 Task: Create a sub task Release to Production / Go Live for the task  Create a new online platform for online therapy sessions in the project ArrowTech , assign it to team member softage.3@softage.net and update the status of the sub task to  On Track  , set the priority of the sub task to Low
Action: Mouse moved to (69, 230)
Screenshot: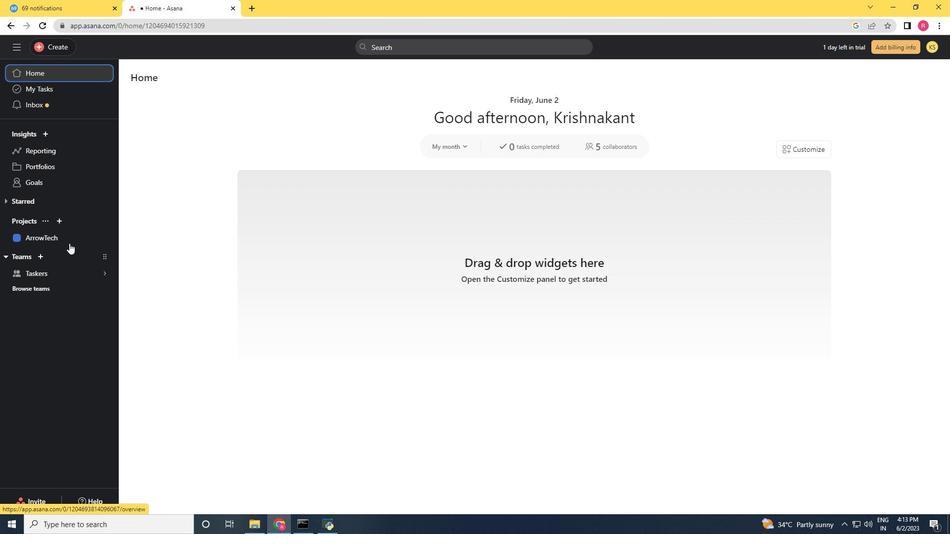 
Action: Mouse pressed left at (69, 230)
Screenshot: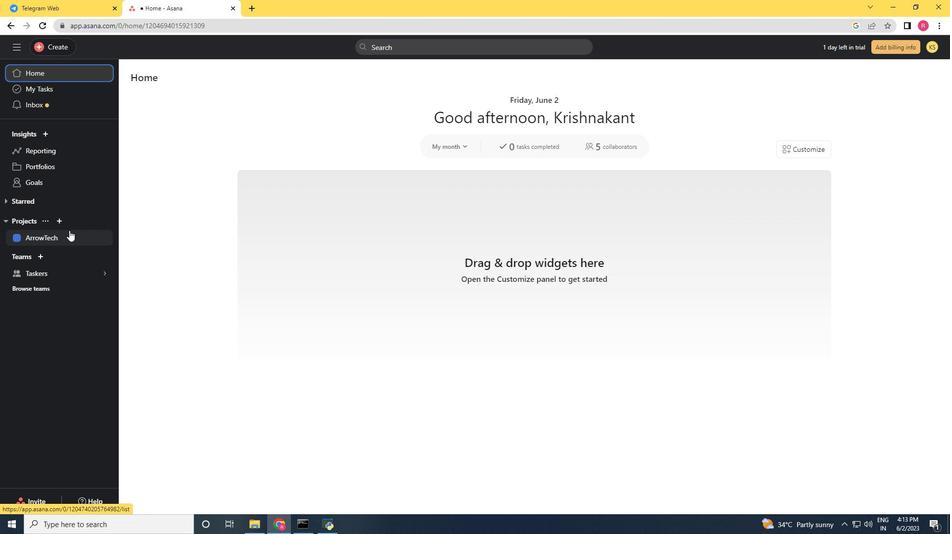 
Action: Mouse moved to (442, 224)
Screenshot: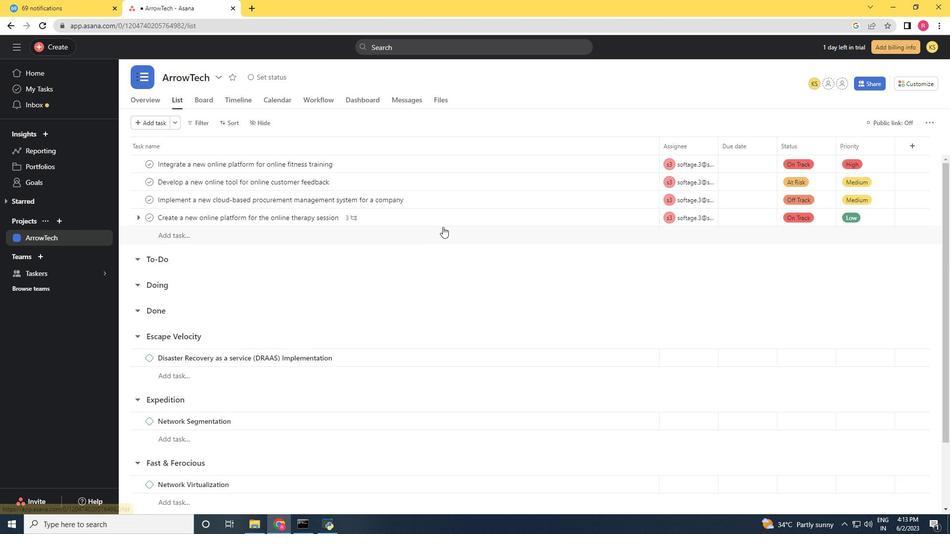 
Action: Mouse pressed left at (442, 224)
Screenshot: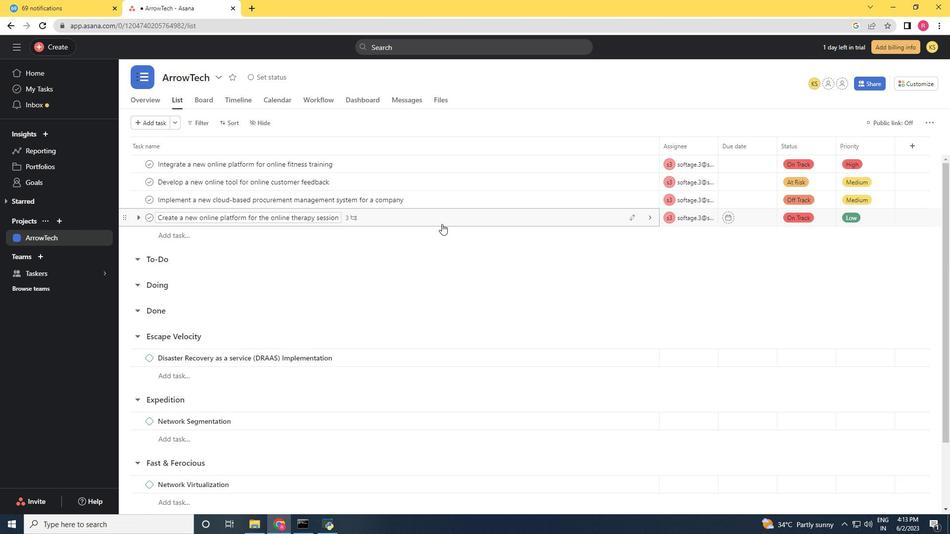 
Action: Mouse moved to (728, 304)
Screenshot: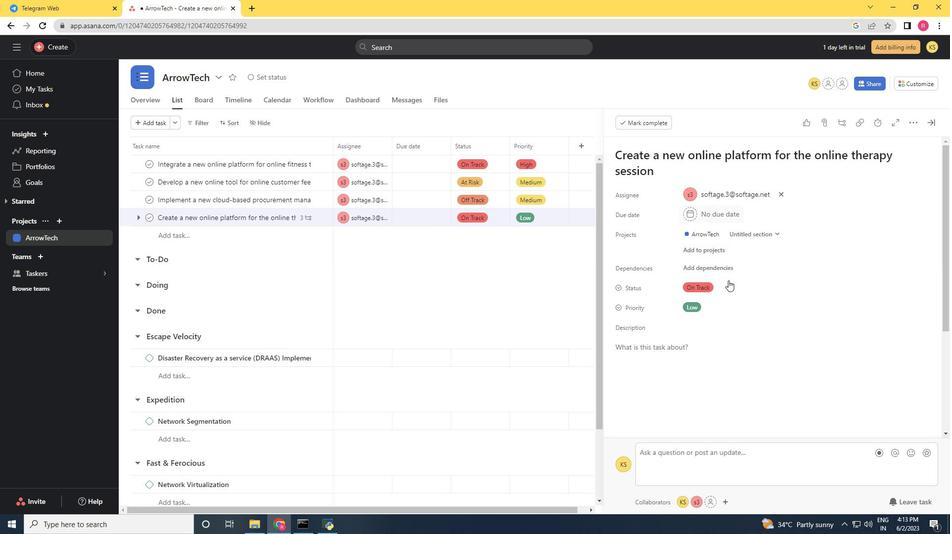 
Action: Mouse scrolled (728, 304) with delta (0, 0)
Screenshot: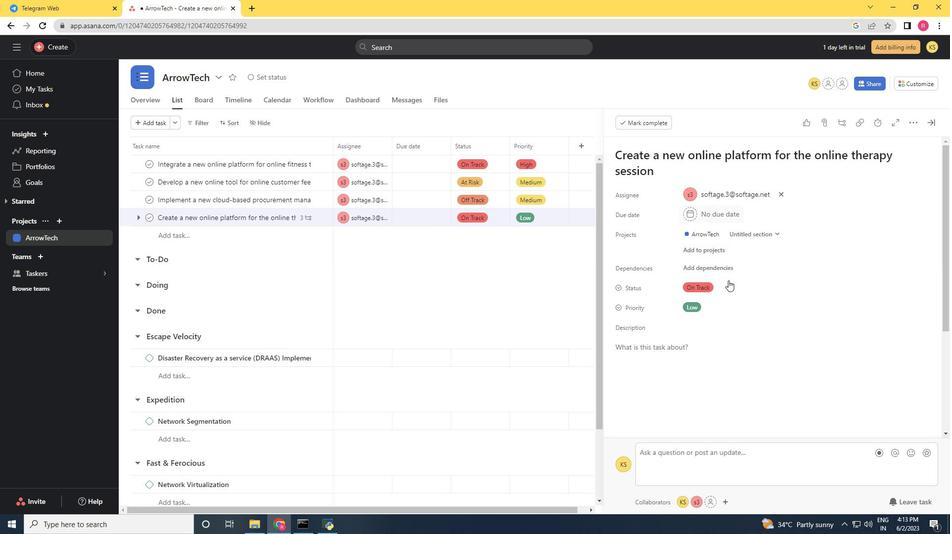 
Action: Mouse moved to (728, 307)
Screenshot: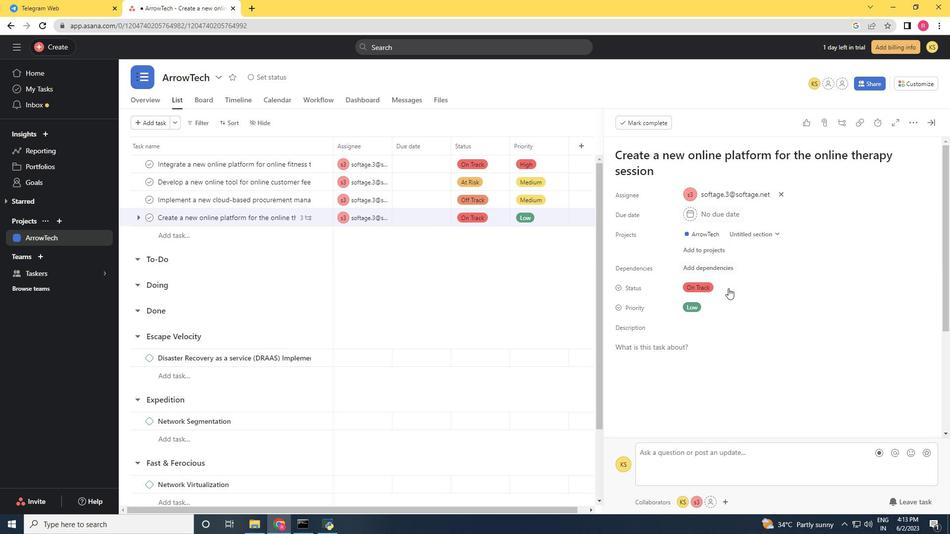 
Action: Mouse scrolled (728, 306) with delta (0, 0)
Screenshot: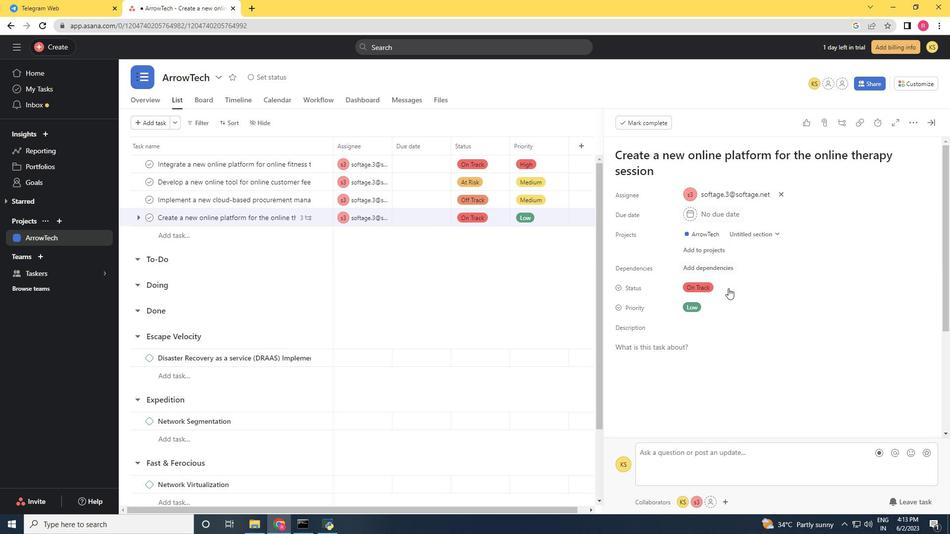 
Action: Mouse moved to (728, 308)
Screenshot: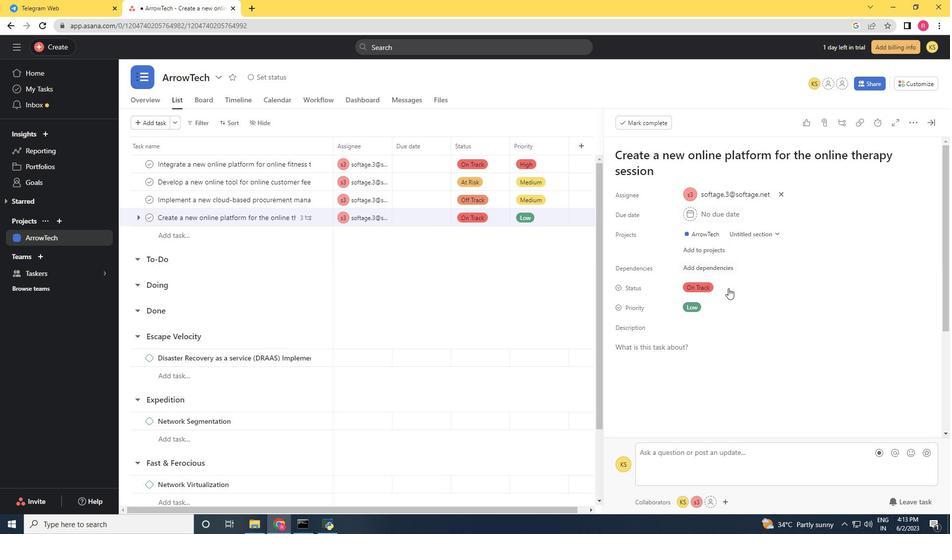 
Action: Mouse scrolled (728, 307) with delta (0, 0)
Screenshot: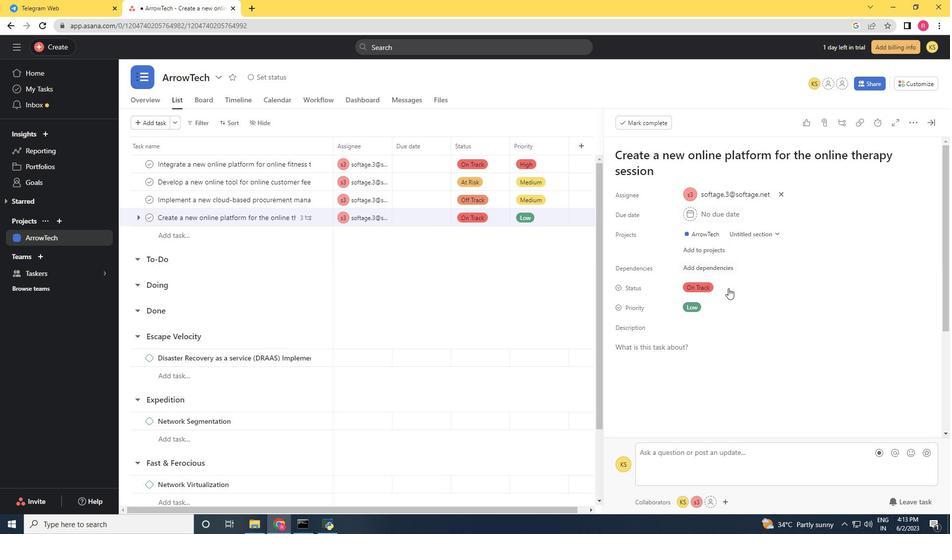 
Action: Mouse scrolled (728, 307) with delta (0, 0)
Screenshot: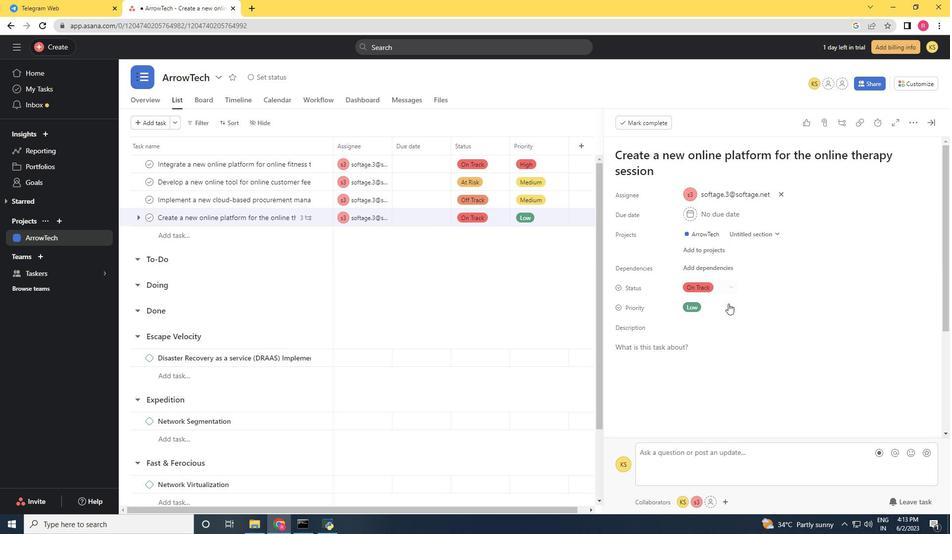 
Action: Mouse moved to (728, 308)
Screenshot: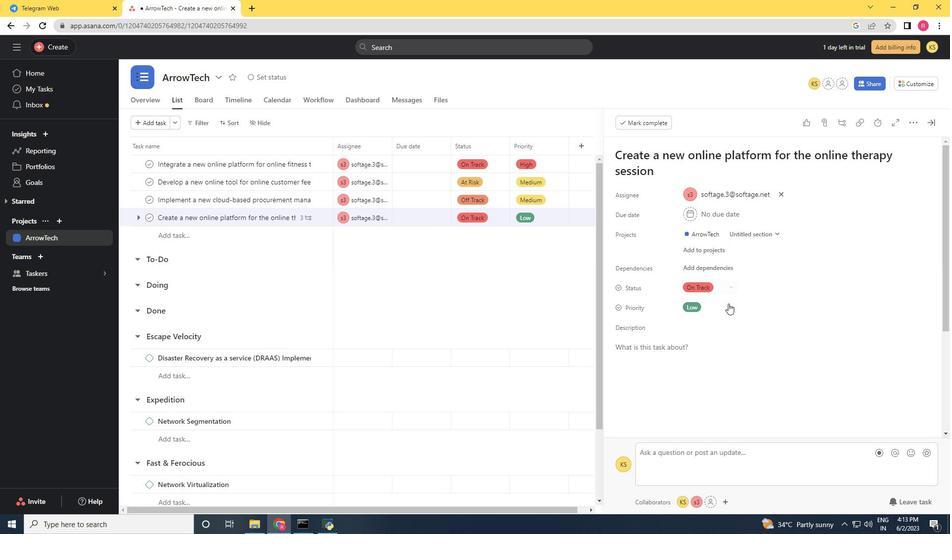 
Action: Mouse scrolled (728, 307) with delta (0, 0)
Screenshot: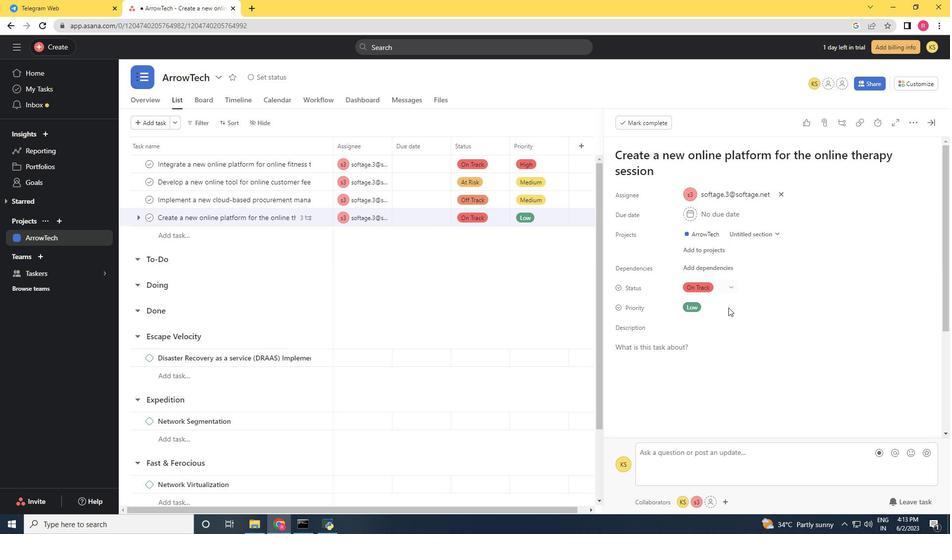
Action: Mouse moved to (657, 356)
Screenshot: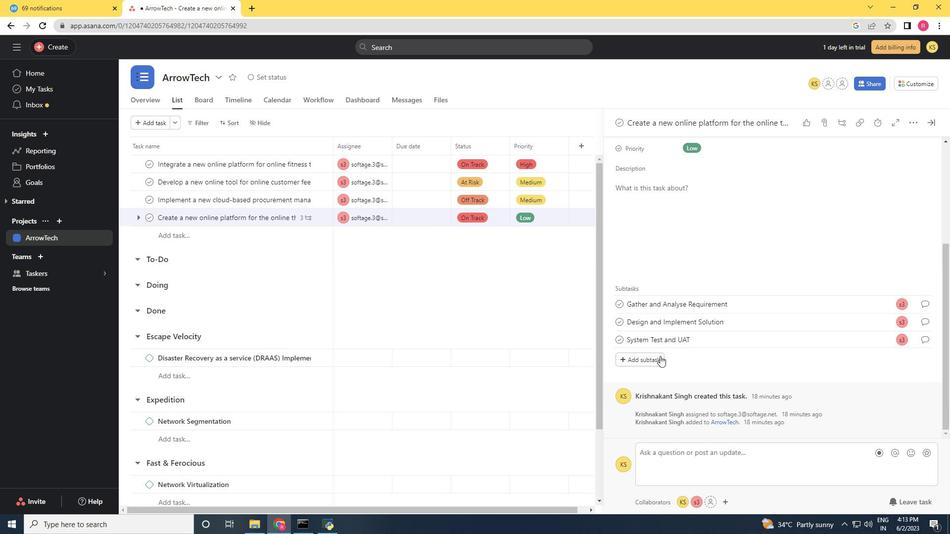 
Action: Mouse pressed left at (657, 356)
Screenshot: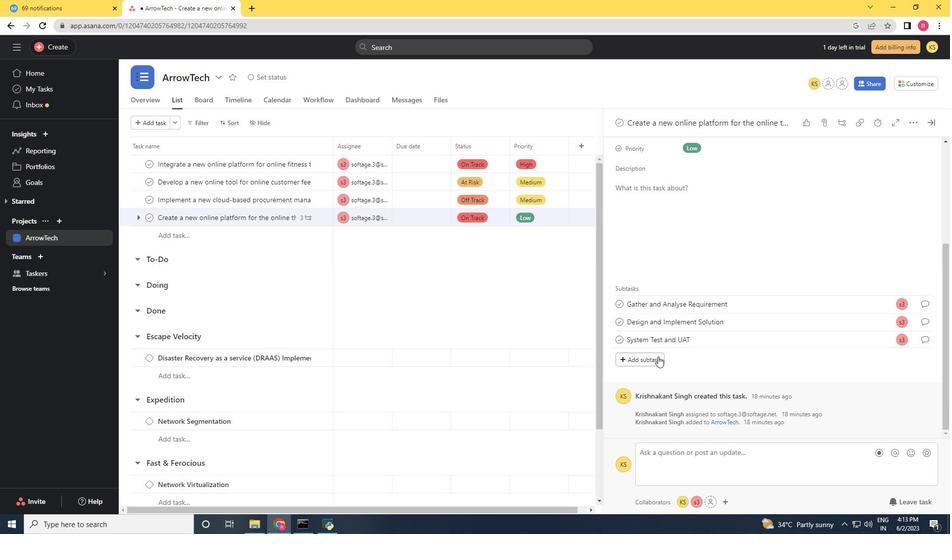 
Action: Mouse moved to (658, 355)
Screenshot: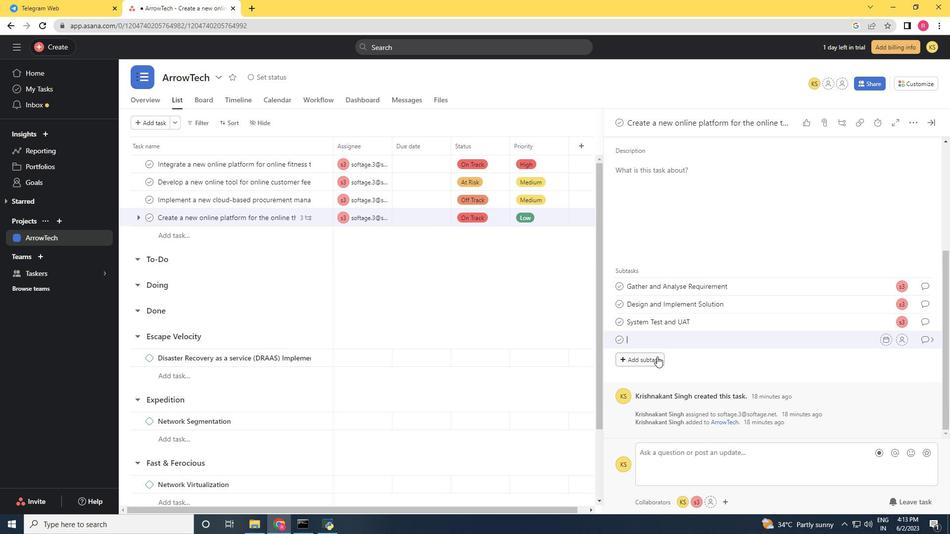 
Action: Key pressed <Key.shift>Release<Key.space>to<Key.space>
Screenshot: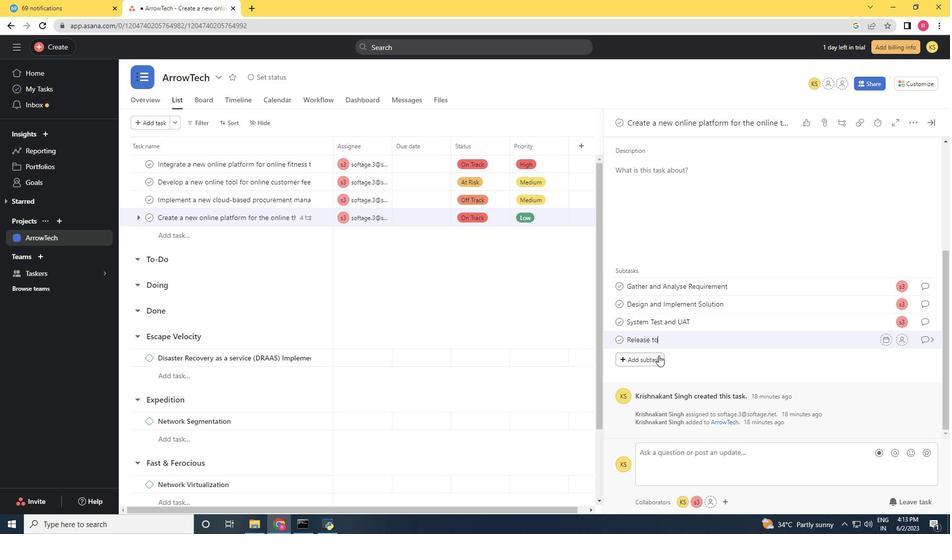 
Action: Mouse moved to (659, 355)
Screenshot: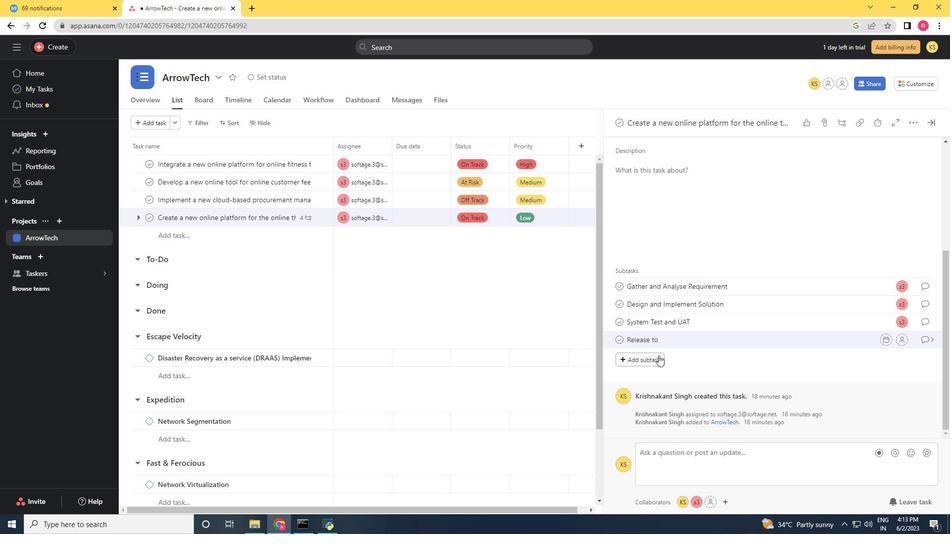 
Action: Key pressed <Key.shift>Production<Key.space>/<Key.space>
Screenshot: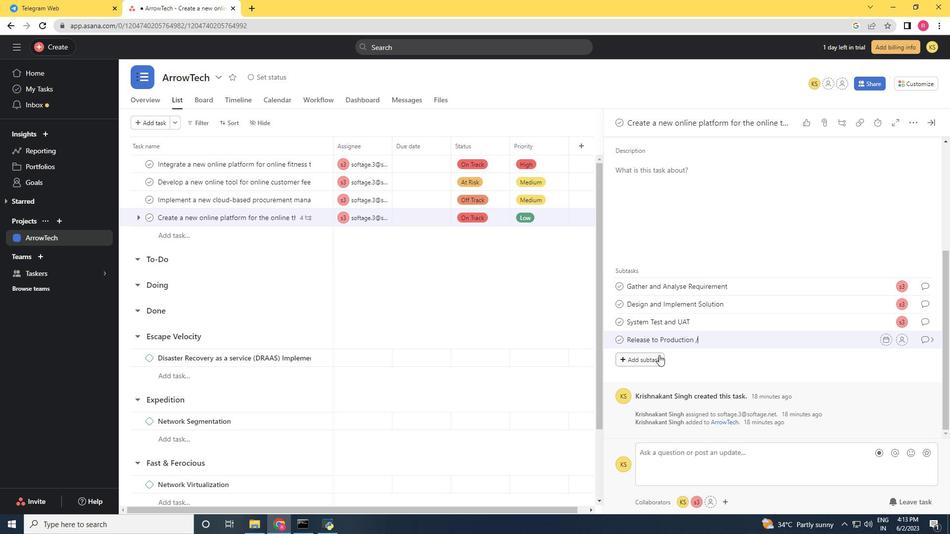 
Action: Mouse moved to (660, 354)
Screenshot: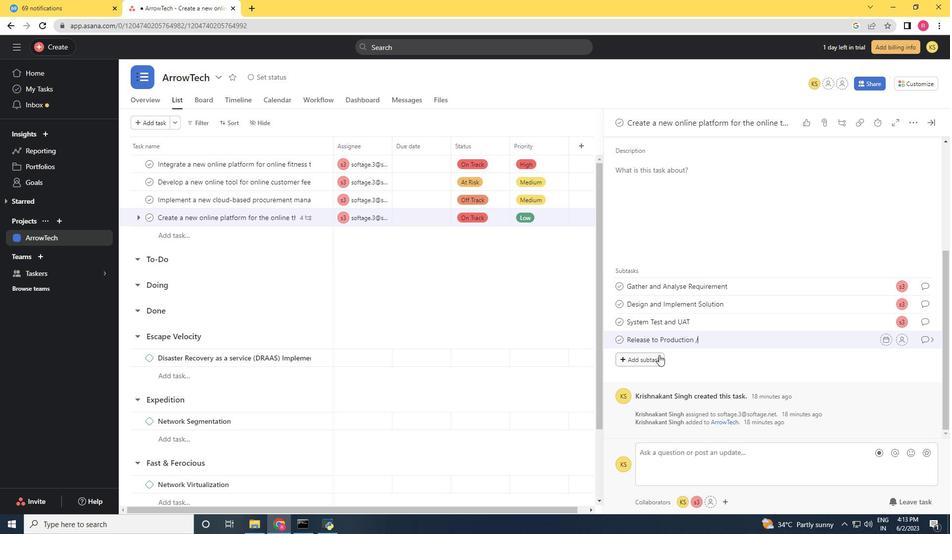 
Action: Key pressed <Key.shift>Go<Key.space>
Screenshot: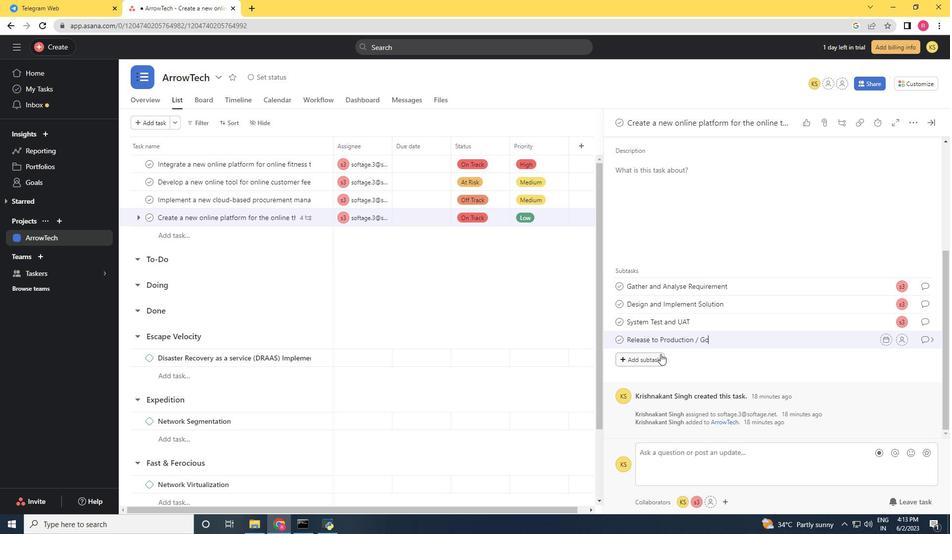 
Action: Mouse moved to (661, 354)
Screenshot: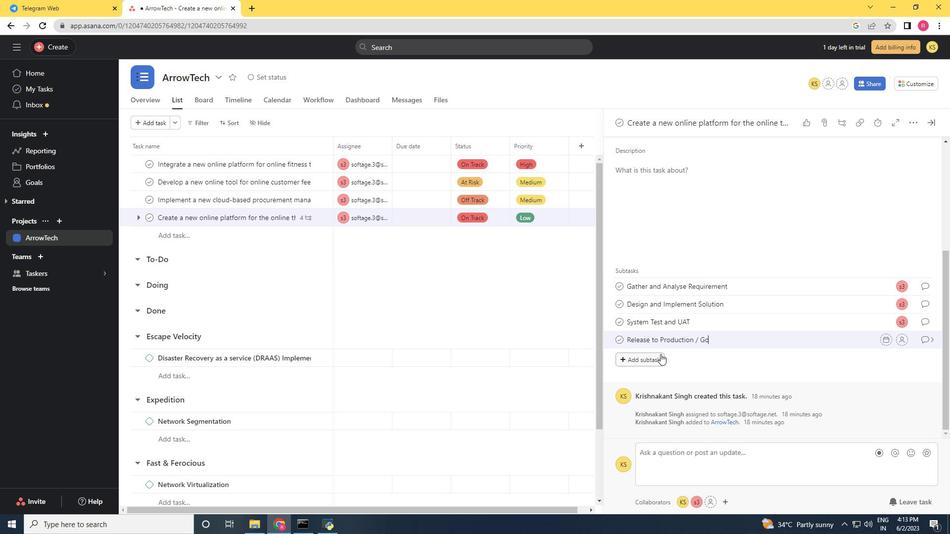 
Action: Key pressed <Key.shift>Liv
Screenshot: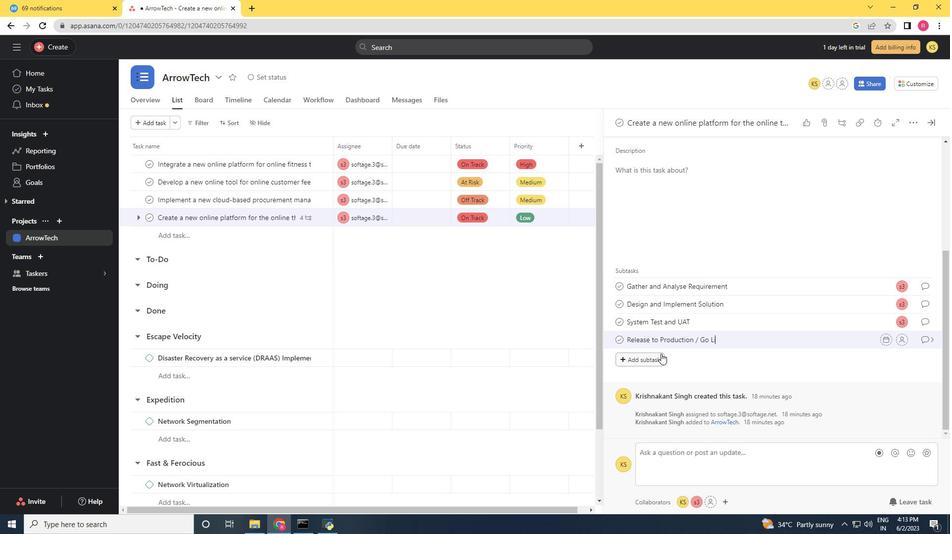 
Action: Mouse moved to (661, 354)
Screenshot: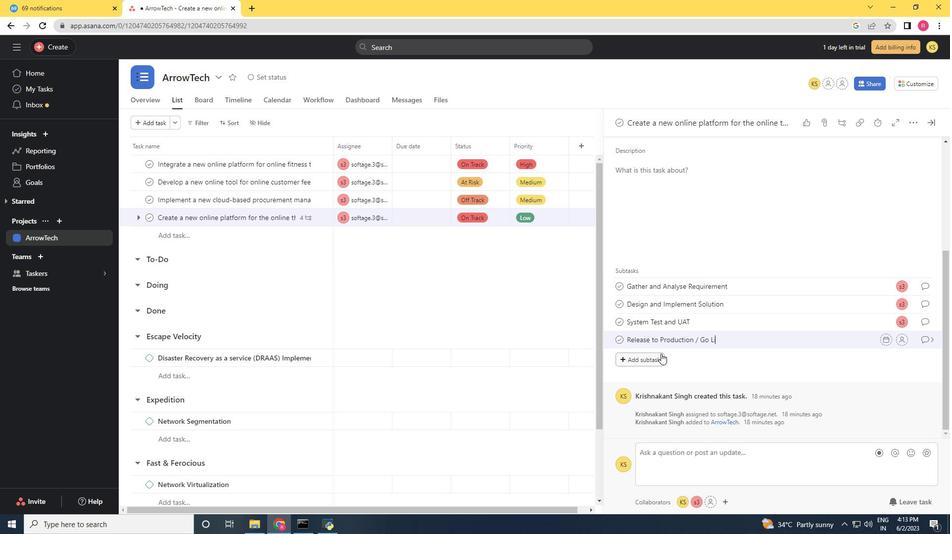 
Action: Key pressed e
Screenshot: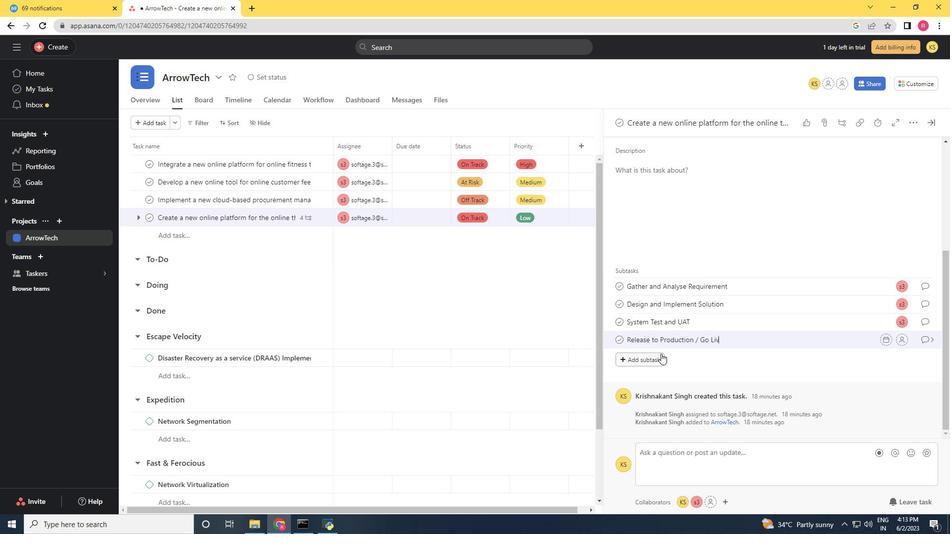 
Action: Mouse moved to (905, 341)
Screenshot: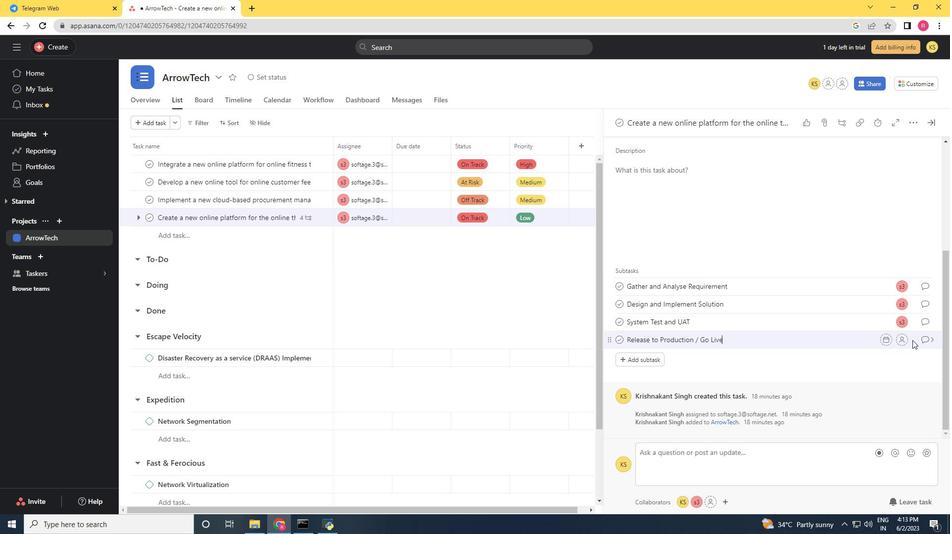 
Action: Mouse pressed left at (905, 341)
Screenshot: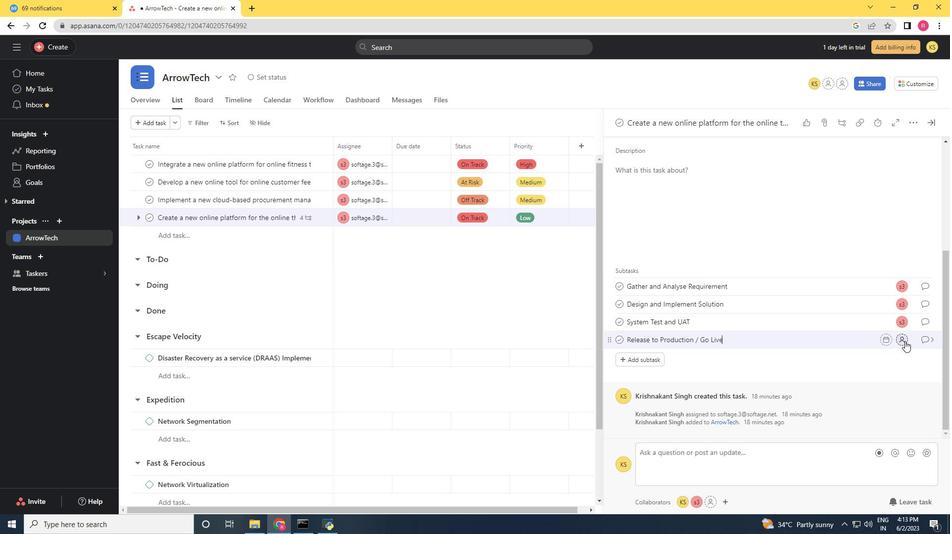 
Action: Mouse moved to (907, 340)
Screenshot: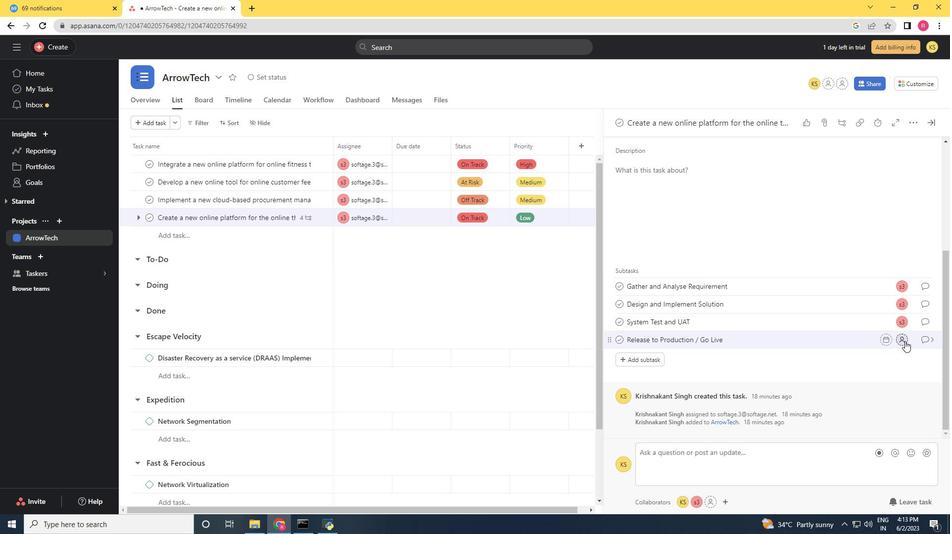 
Action: Key pressed softag
Screenshot: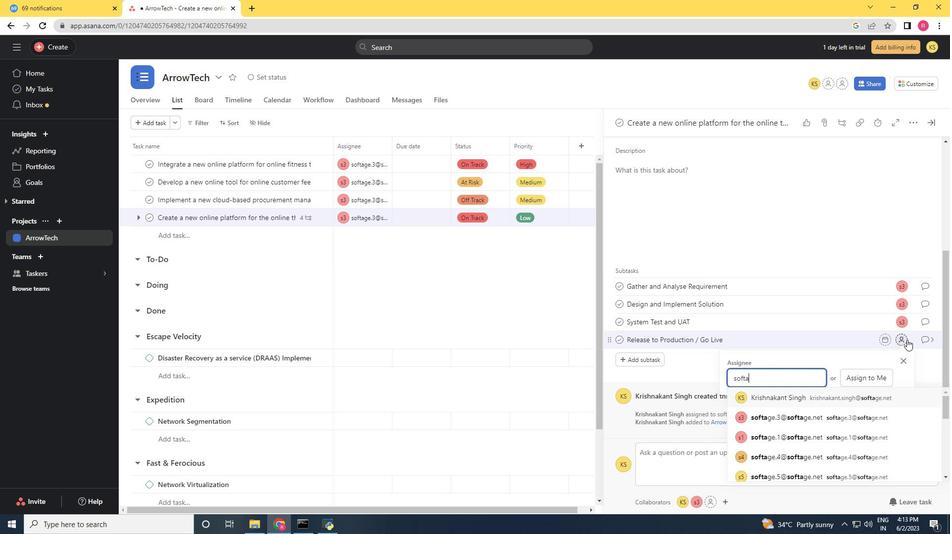 
Action: Mouse moved to (908, 339)
Screenshot: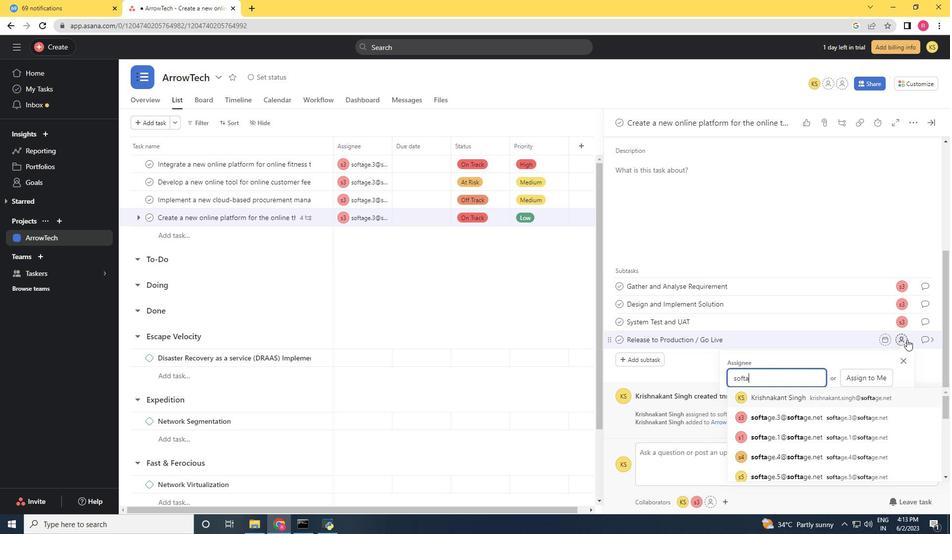 
Action: Key pressed e.3<Key.shift>@softage.ne
Screenshot: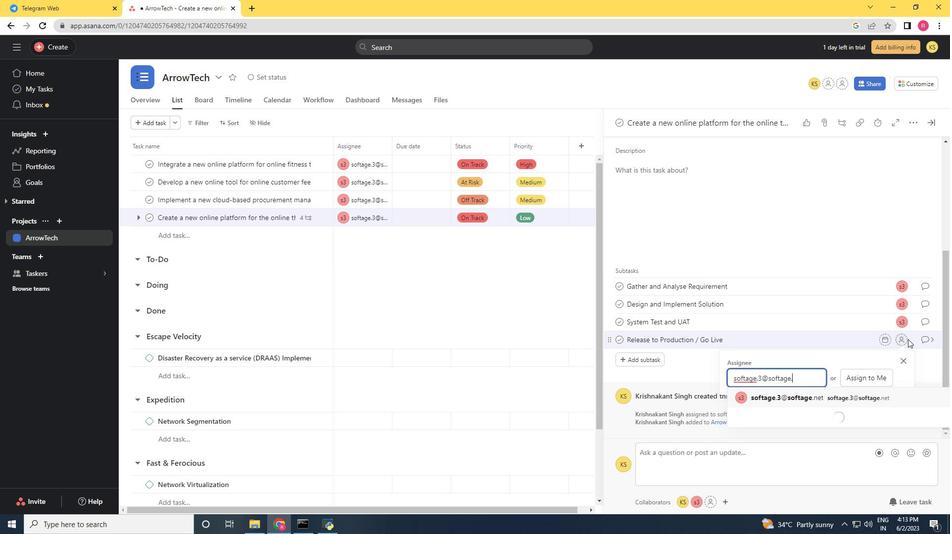 
Action: Mouse moved to (909, 338)
Screenshot: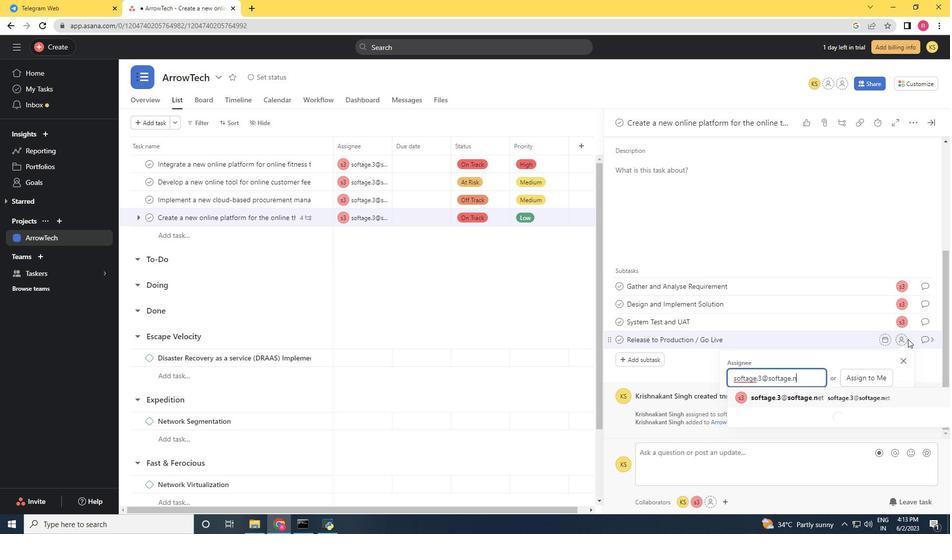 
Action: Key pressed t
Screenshot: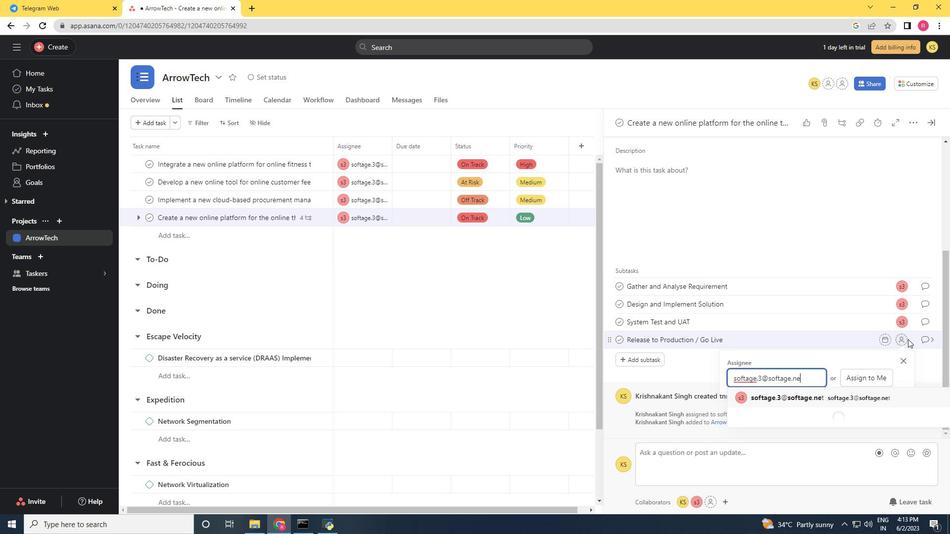 
Action: Mouse moved to (861, 392)
Screenshot: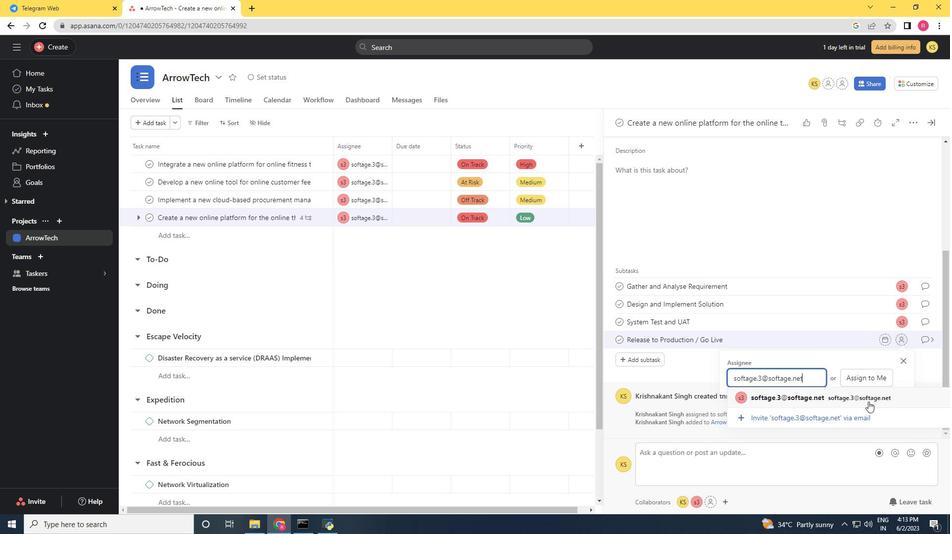 
Action: Mouse pressed left at (861, 392)
Screenshot: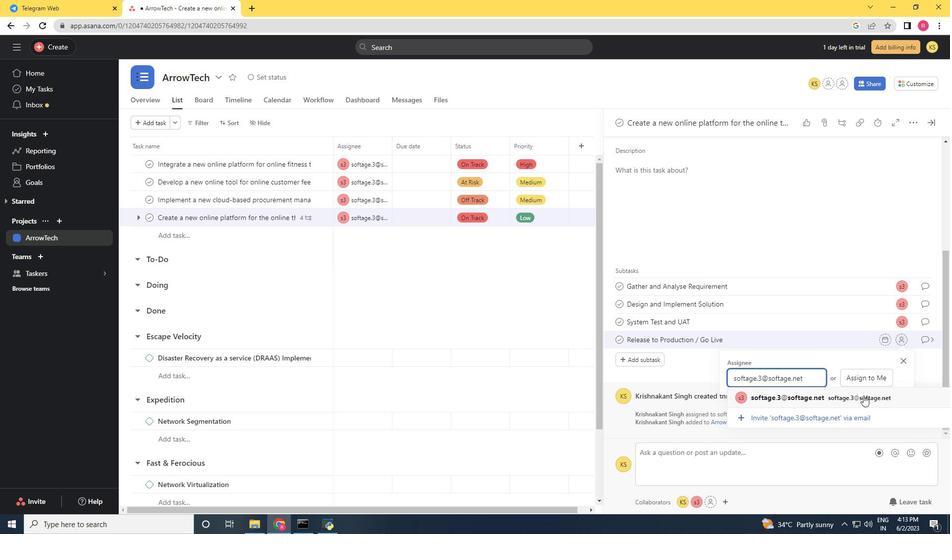 
Action: Mouse moved to (922, 343)
Screenshot: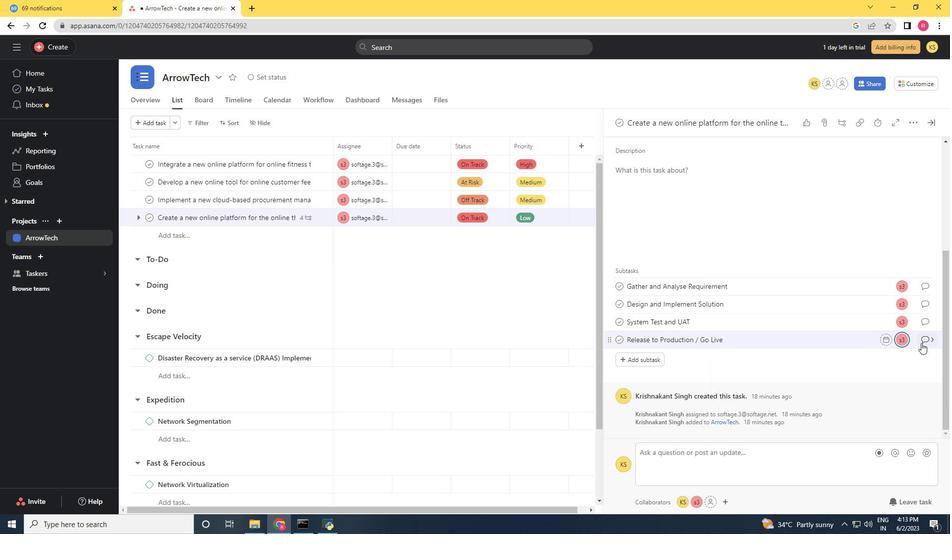 
Action: Mouse pressed left at (922, 343)
Screenshot: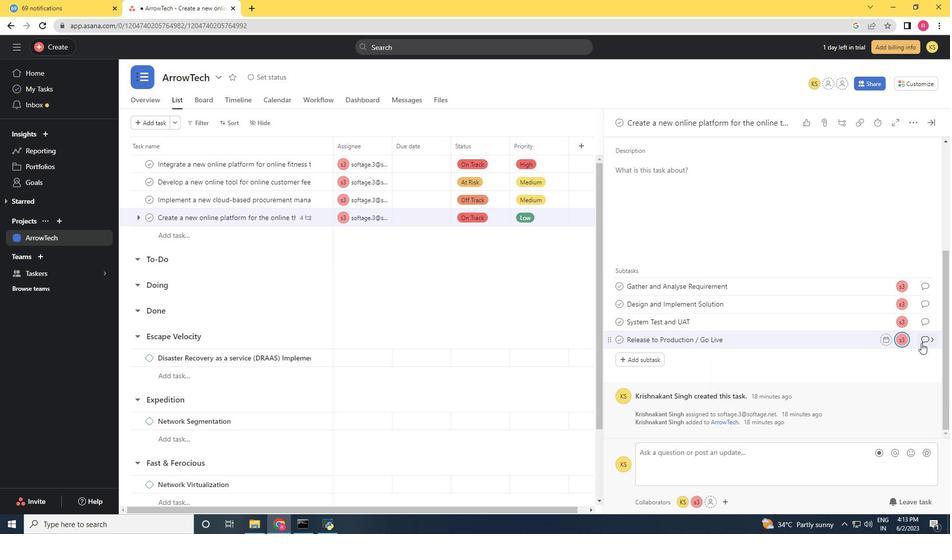 
Action: Mouse moved to (657, 259)
Screenshot: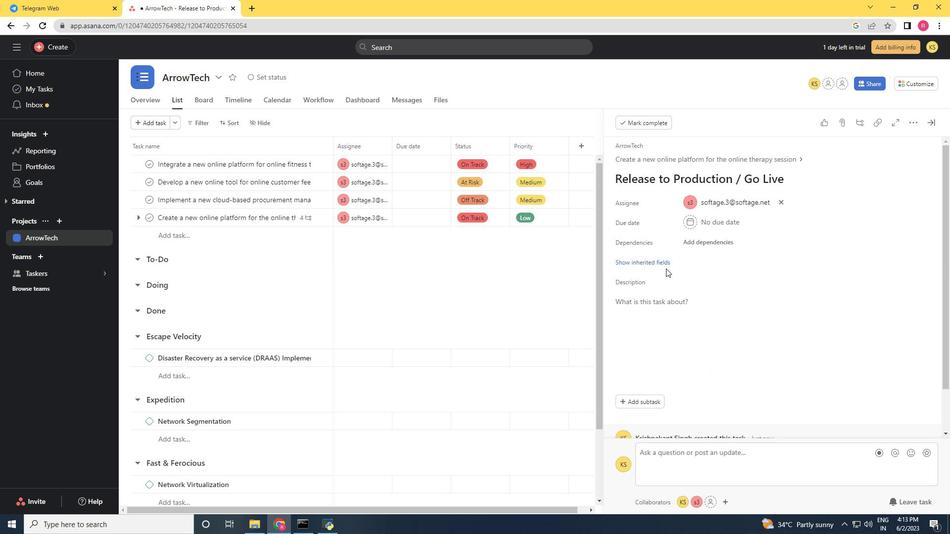
Action: Mouse pressed left at (657, 259)
Screenshot: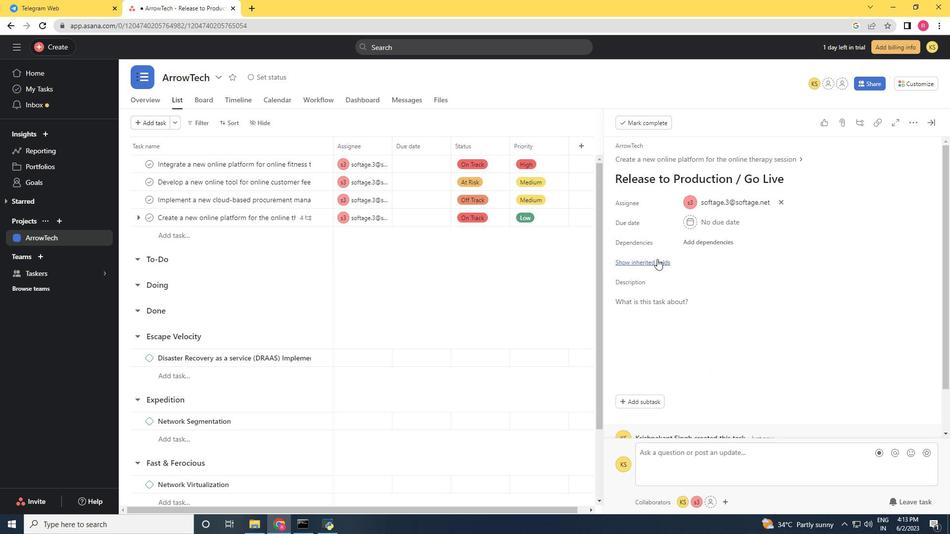 
Action: Mouse moved to (697, 278)
Screenshot: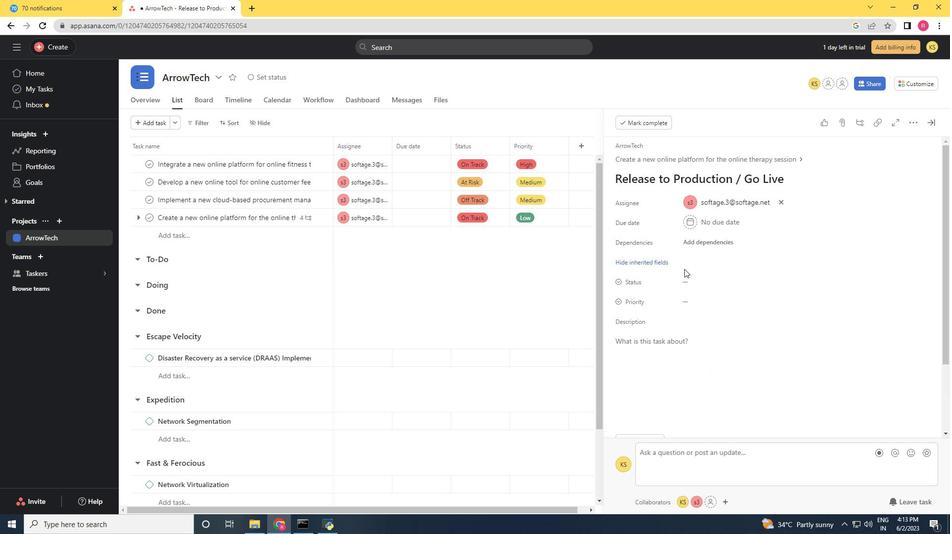 
Action: Mouse pressed left at (697, 278)
Screenshot: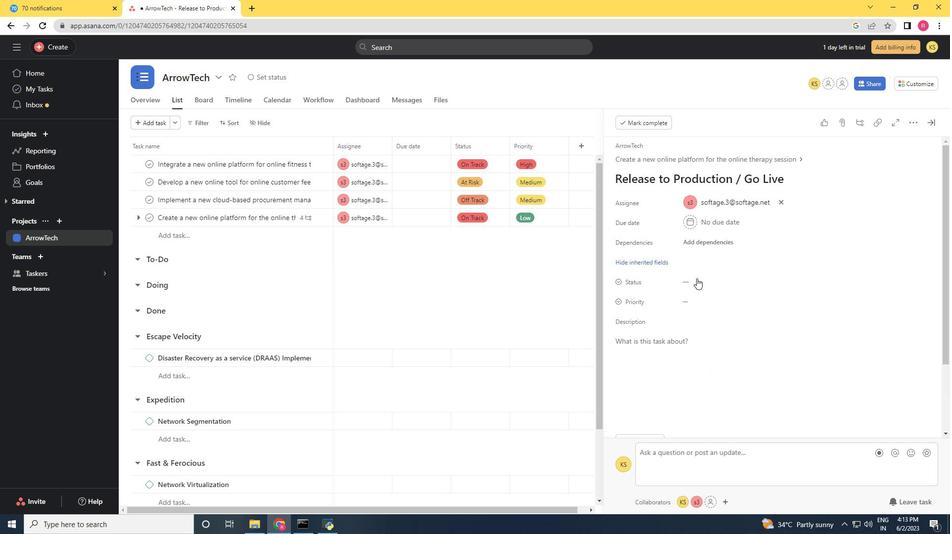 
Action: Mouse moved to (708, 315)
Screenshot: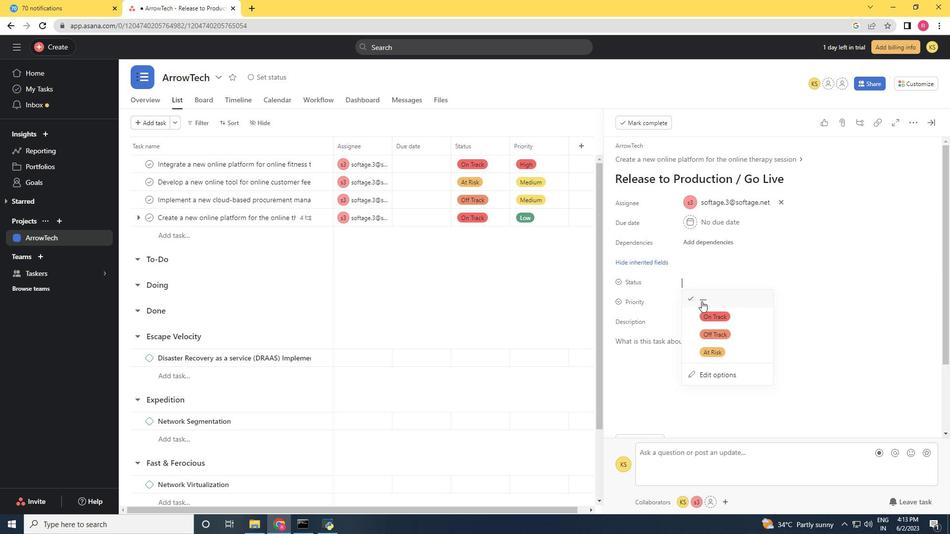 
Action: Mouse pressed left at (708, 315)
Screenshot: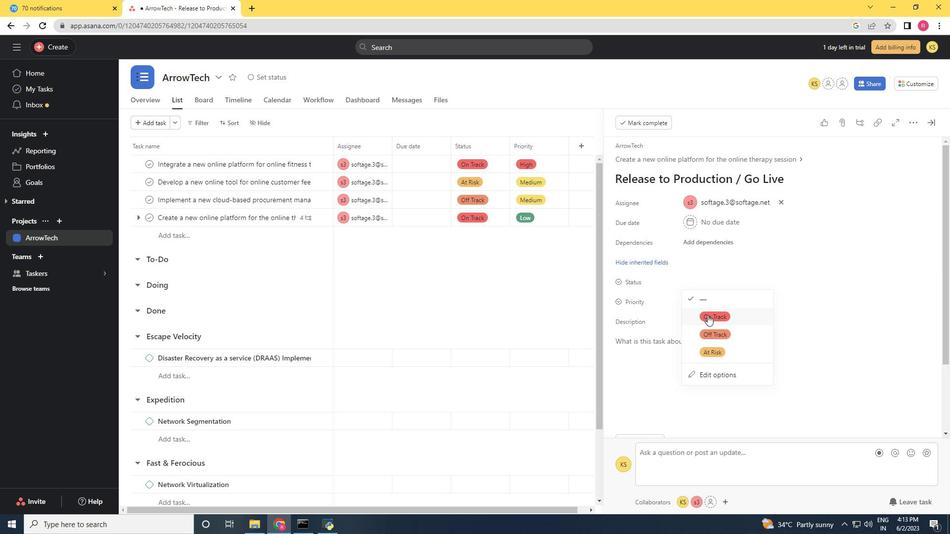 
Action: Mouse moved to (701, 299)
Screenshot: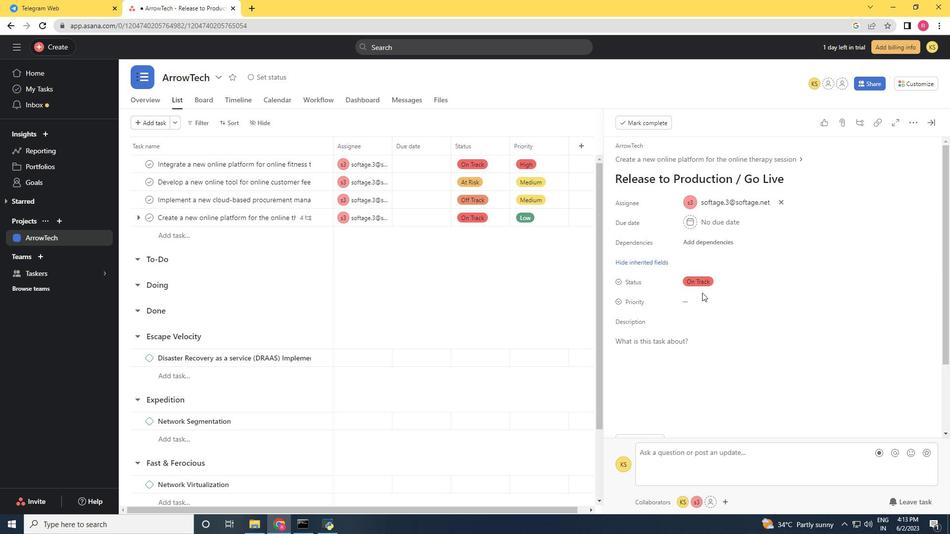 
Action: Mouse pressed left at (701, 299)
Screenshot: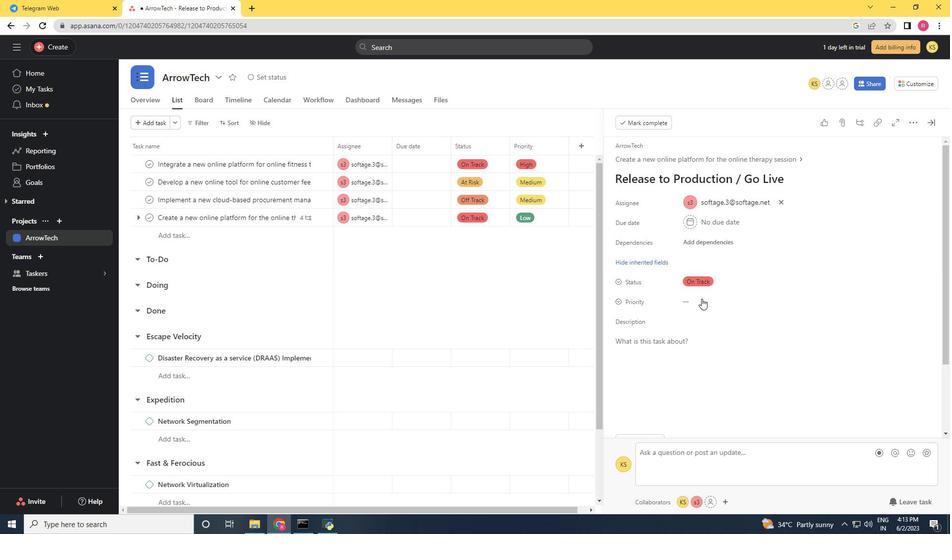 
Action: Mouse moved to (714, 369)
Screenshot: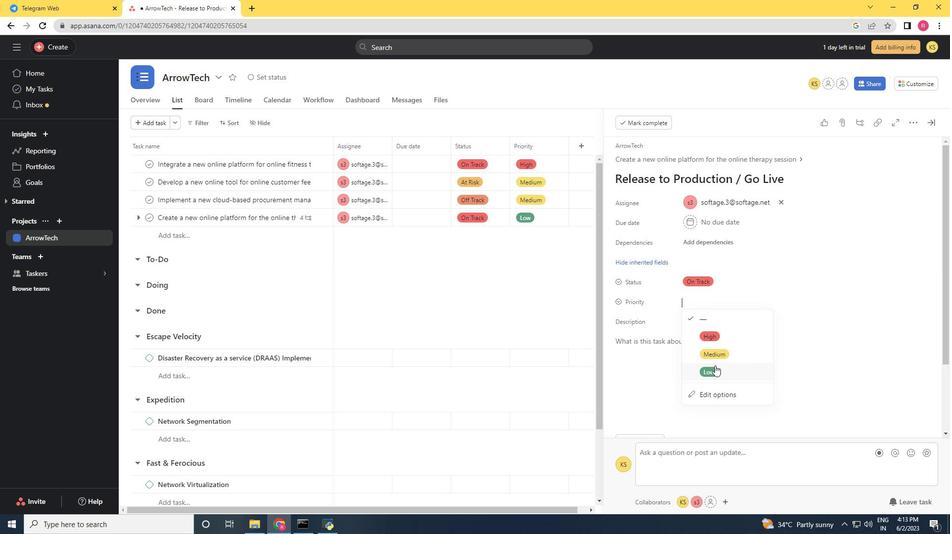 
Action: Mouse pressed left at (714, 369)
Screenshot: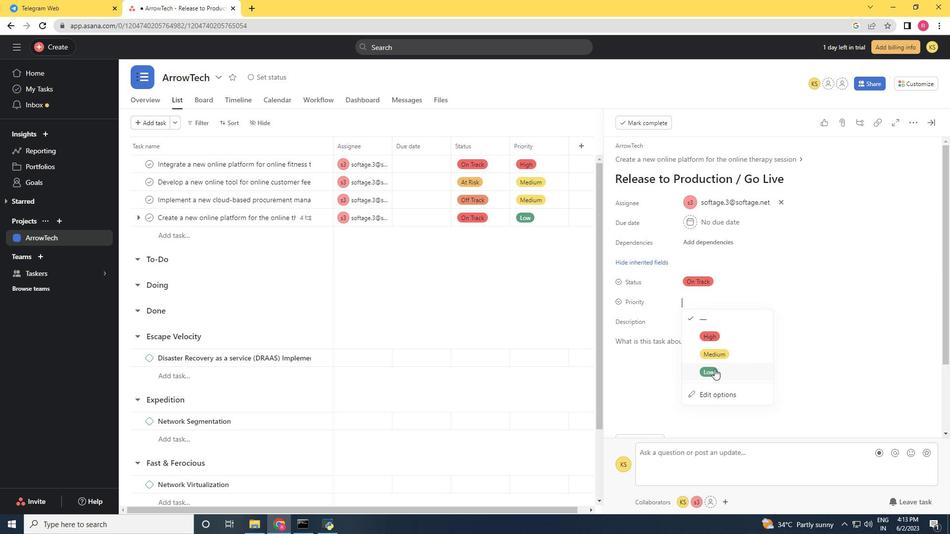 
Action: Mouse moved to (710, 369)
Screenshot: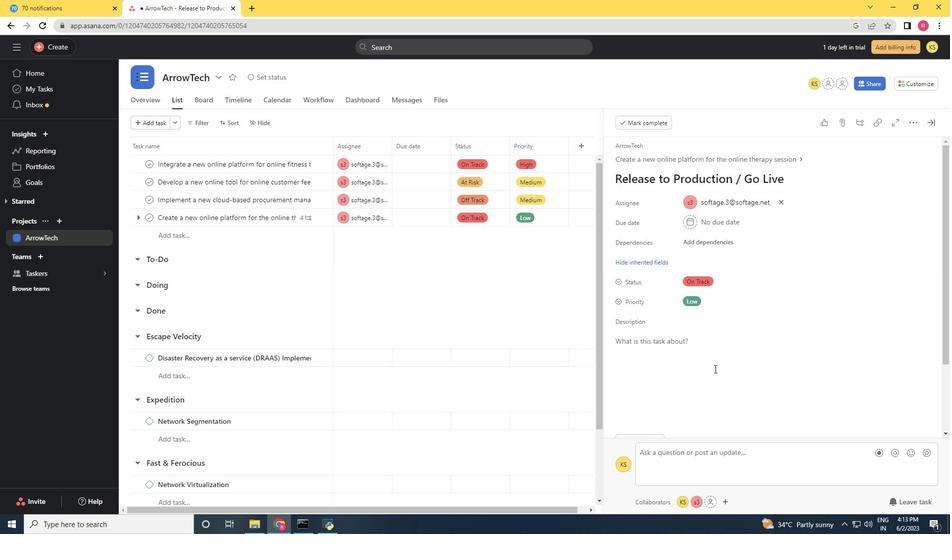 
